 Task: Select a due date automation when advanced on, 2 days after a card is due add content with a name containing resume at 11:00 AM.
Action: Mouse moved to (1164, 99)
Screenshot: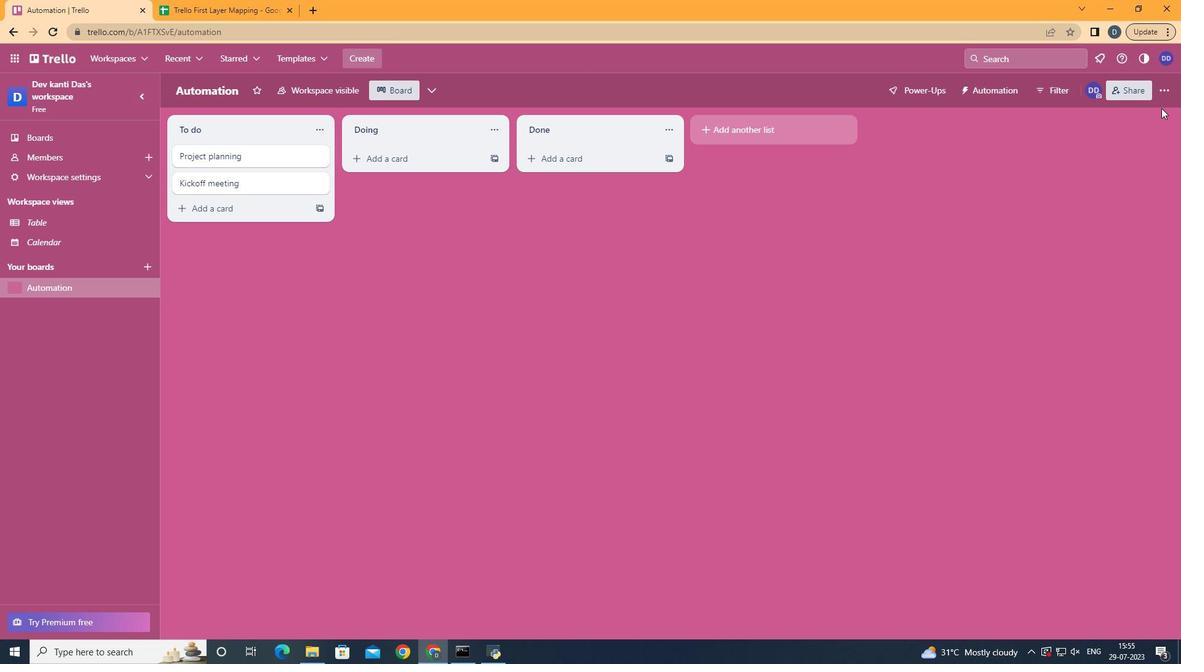 
Action: Mouse pressed left at (1164, 99)
Screenshot: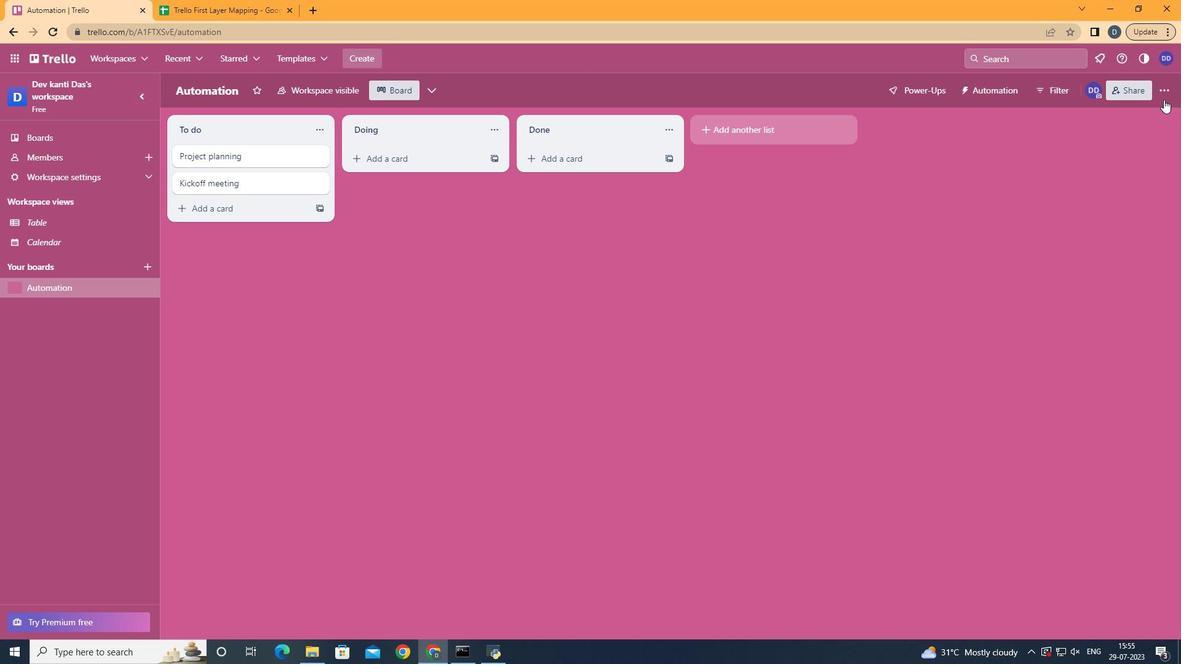 
Action: Mouse moved to (1106, 270)
Screenshot: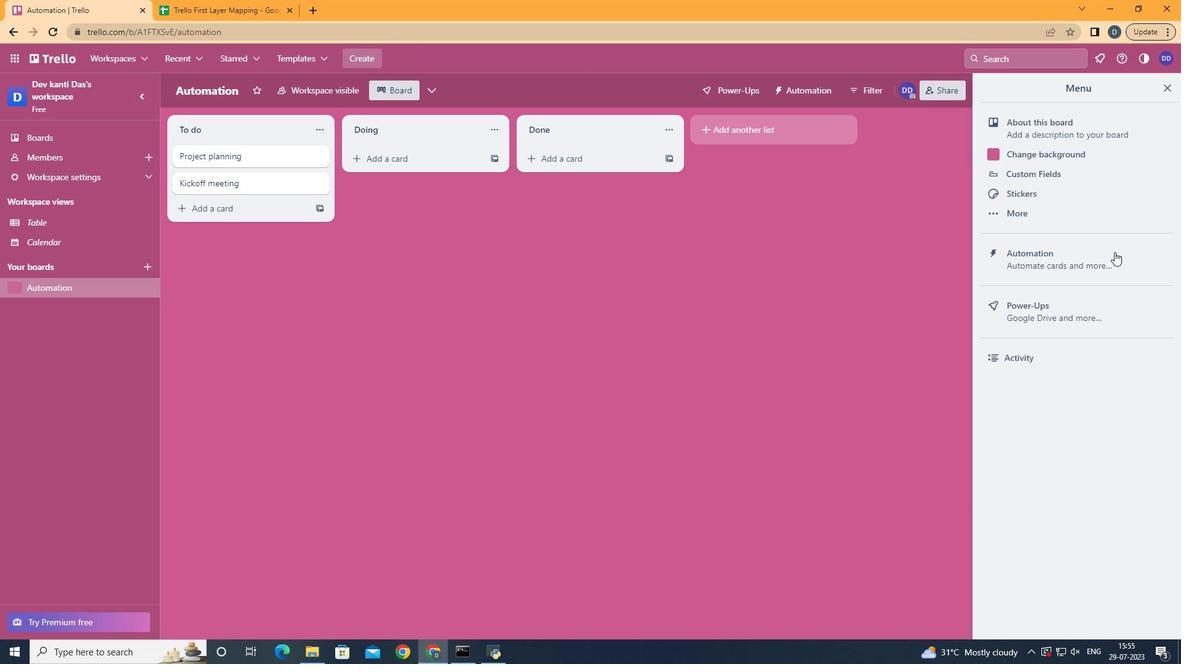 
Action: Mouse pressed left at (1106, 270)
Screenshot: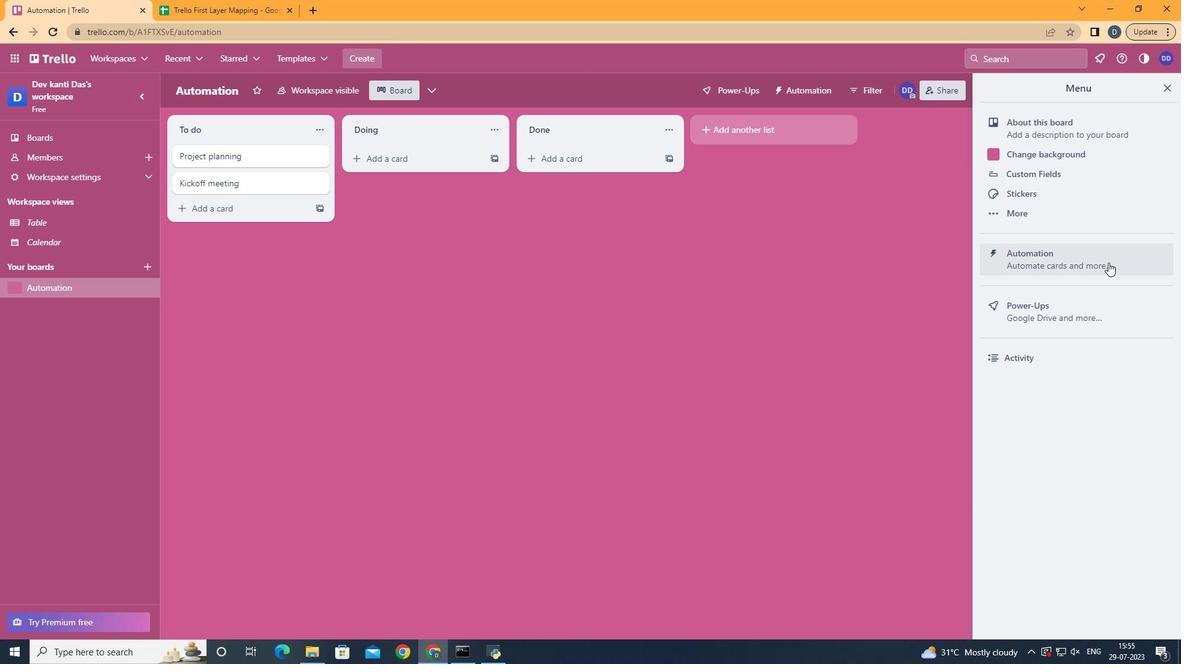 
Action: Mouse moved to (242, 236)
Screenshot: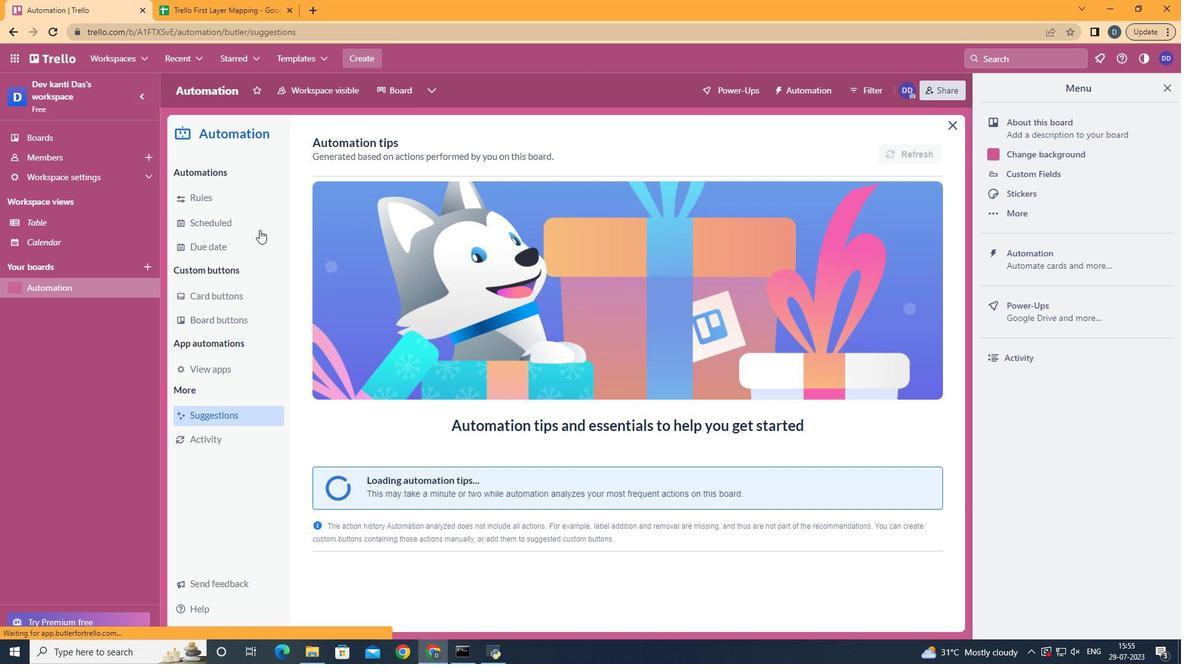 
Action: Mouse pressed left at (242, 236)
Screenshot: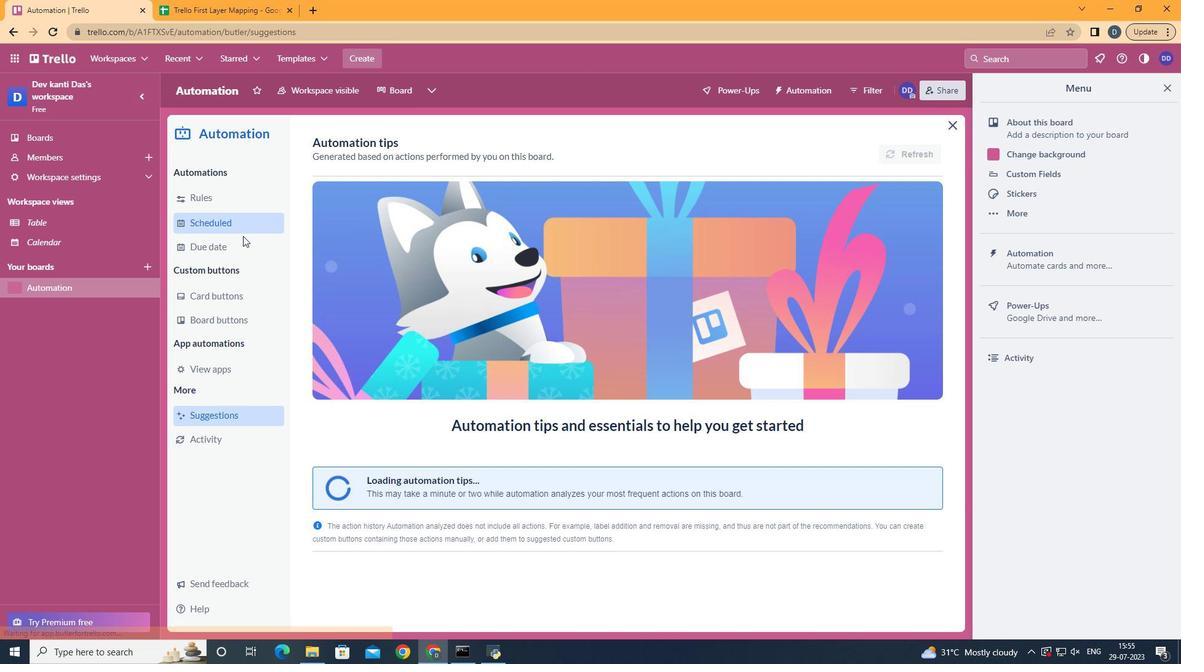 
Action: Mouse moved to (237, 247)
Screenshot: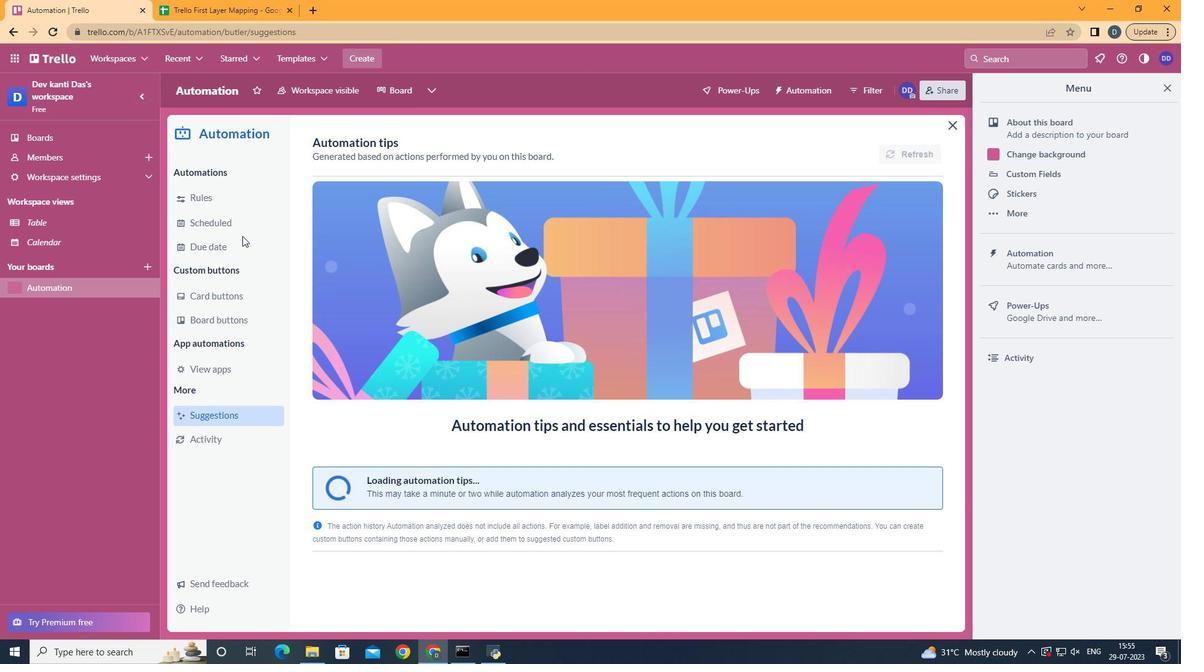 
Action: Mouse pressed left at (237, 247)
Screenshot: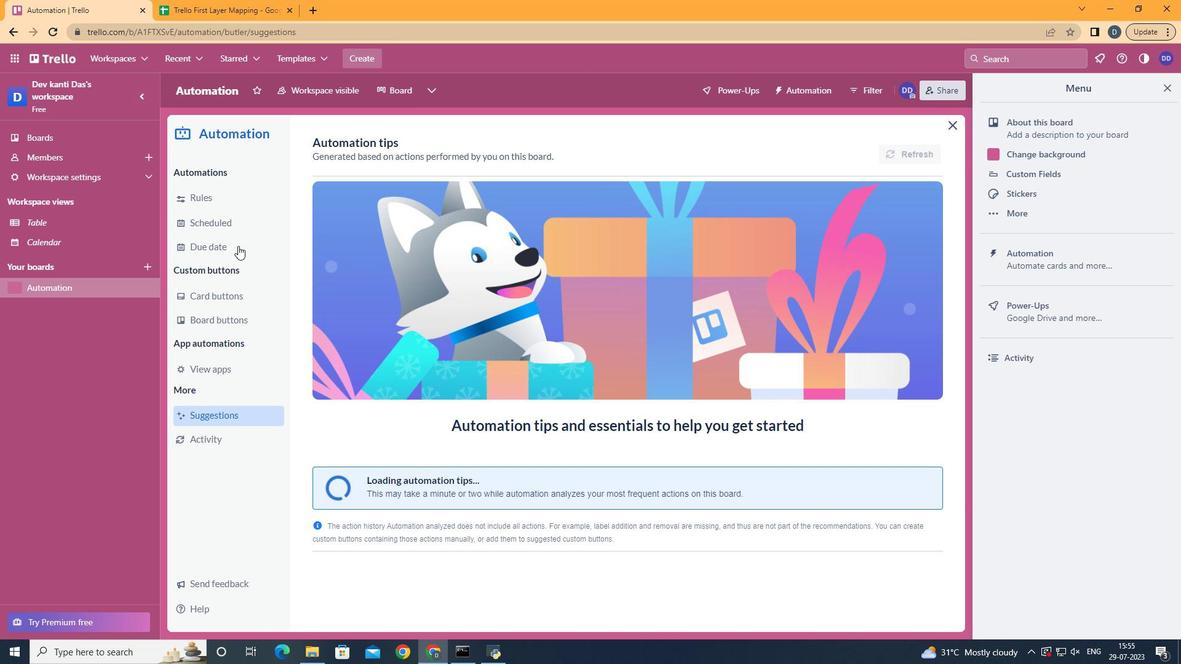
Action: Mouse moved to (843, 150)
Screenshot: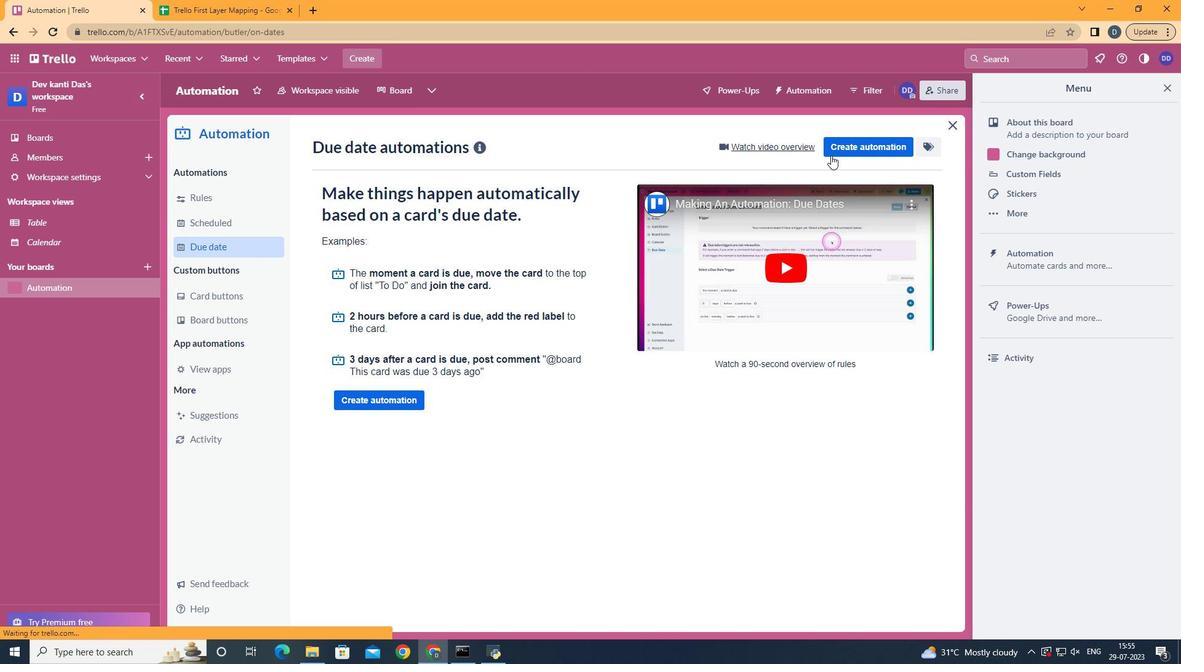
Action: Mouse pressed left at (843, 150)
Screenshot: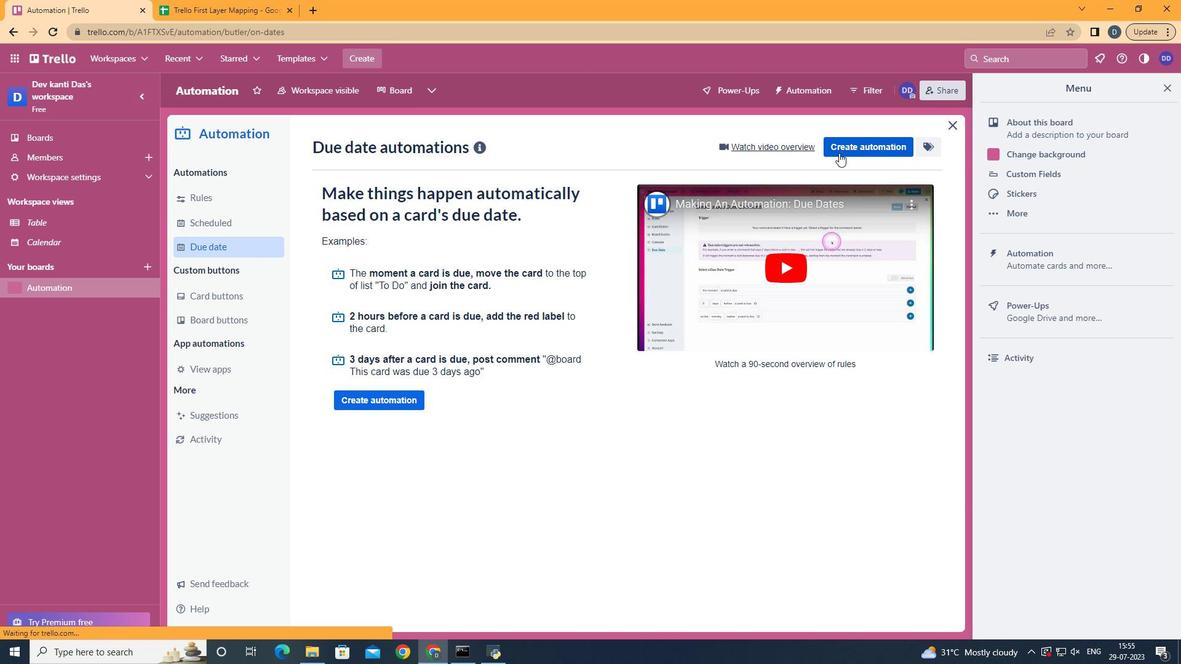 
Action: Mouse moved to (619, 259)
Screenshot: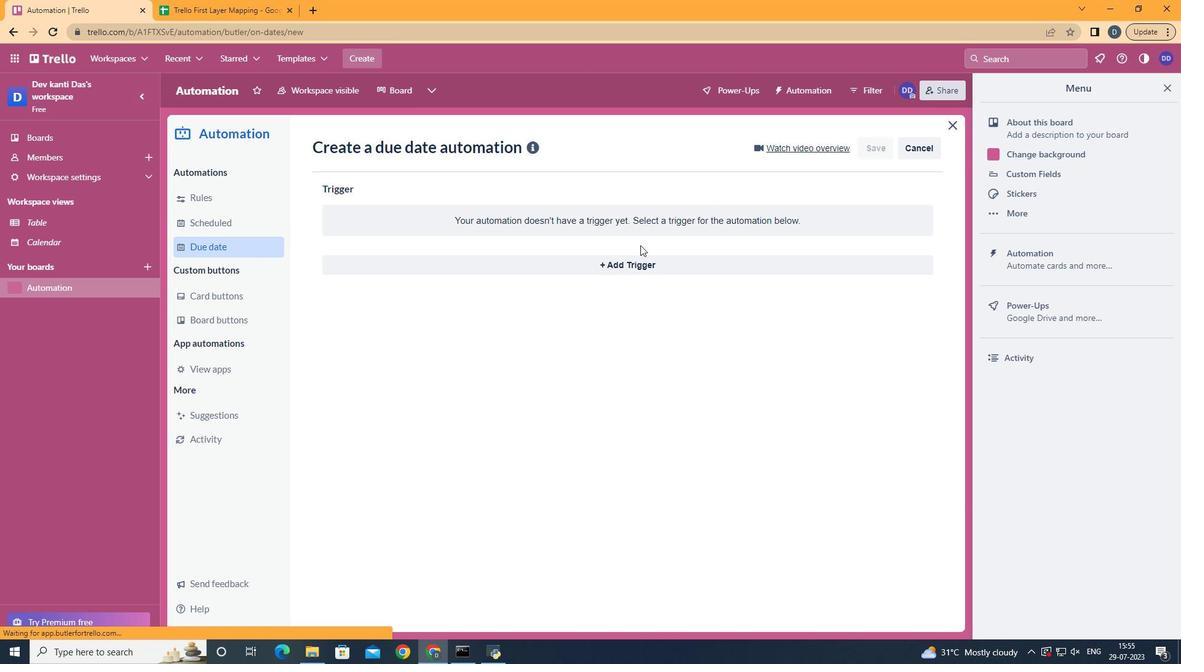 
Action: Mouse pressed left at (619, 259)
Screenshot: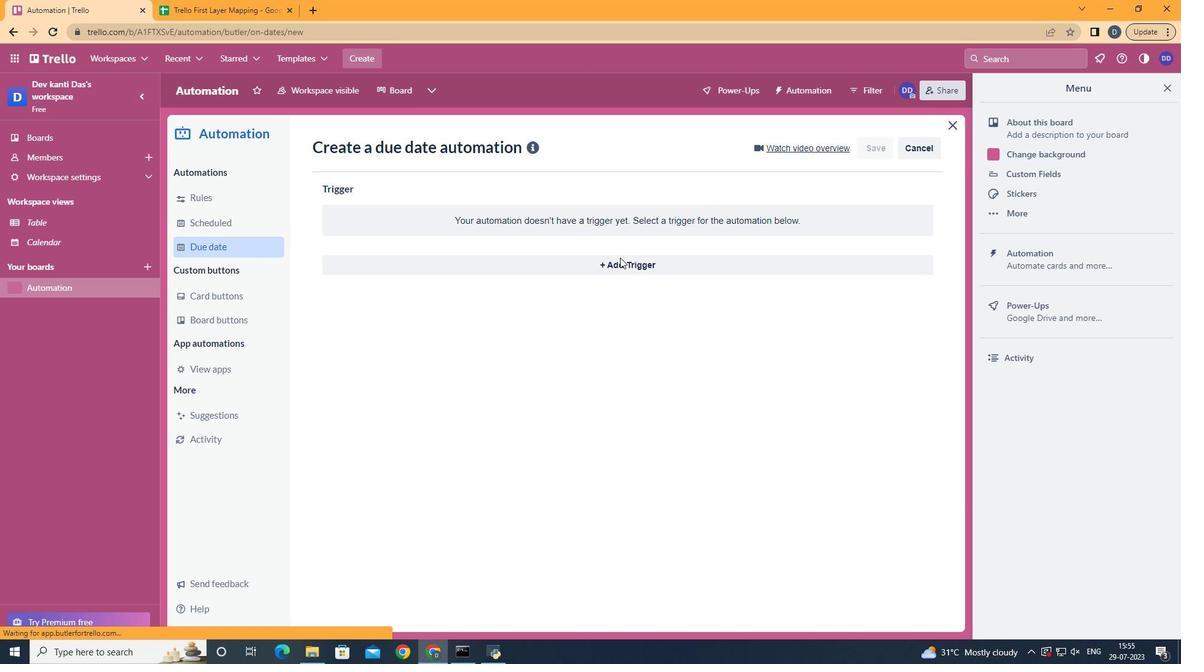 
Action: Mouse moved to (430, 510)
Screenshot: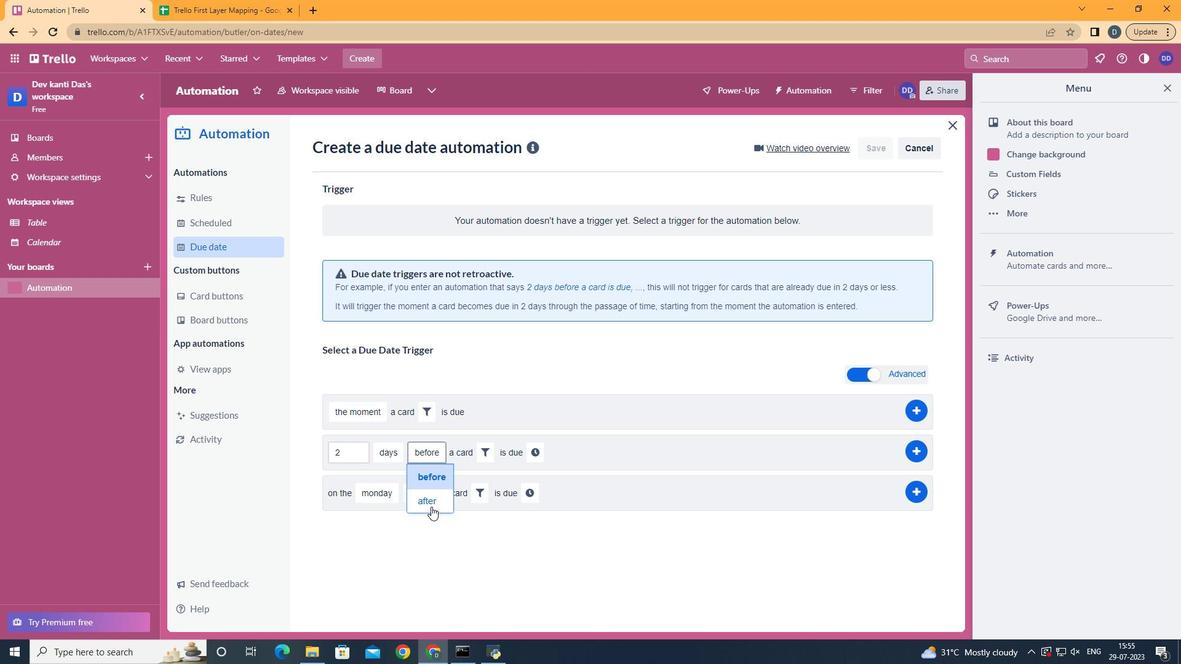 
Action: Mouse pressed left at (430, 510)
Screenshot: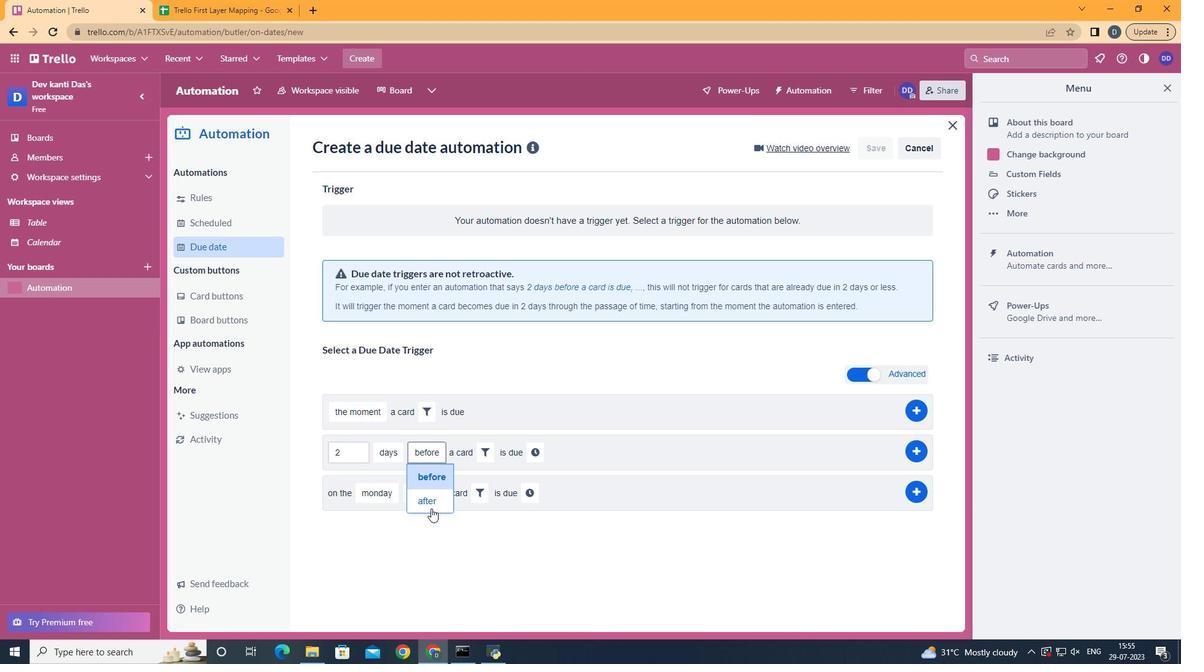 
Action: Mouse moved to (481, 450)
Screenshot: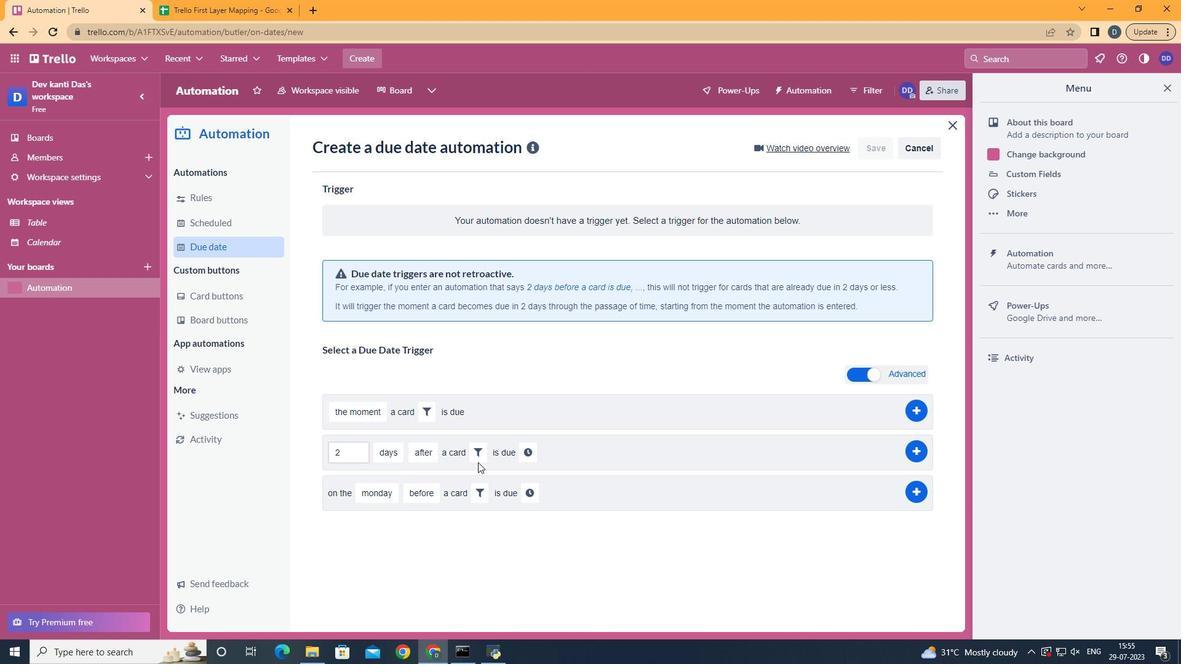 
Action: Mouse pressed left at (481, 450)
Screenshot: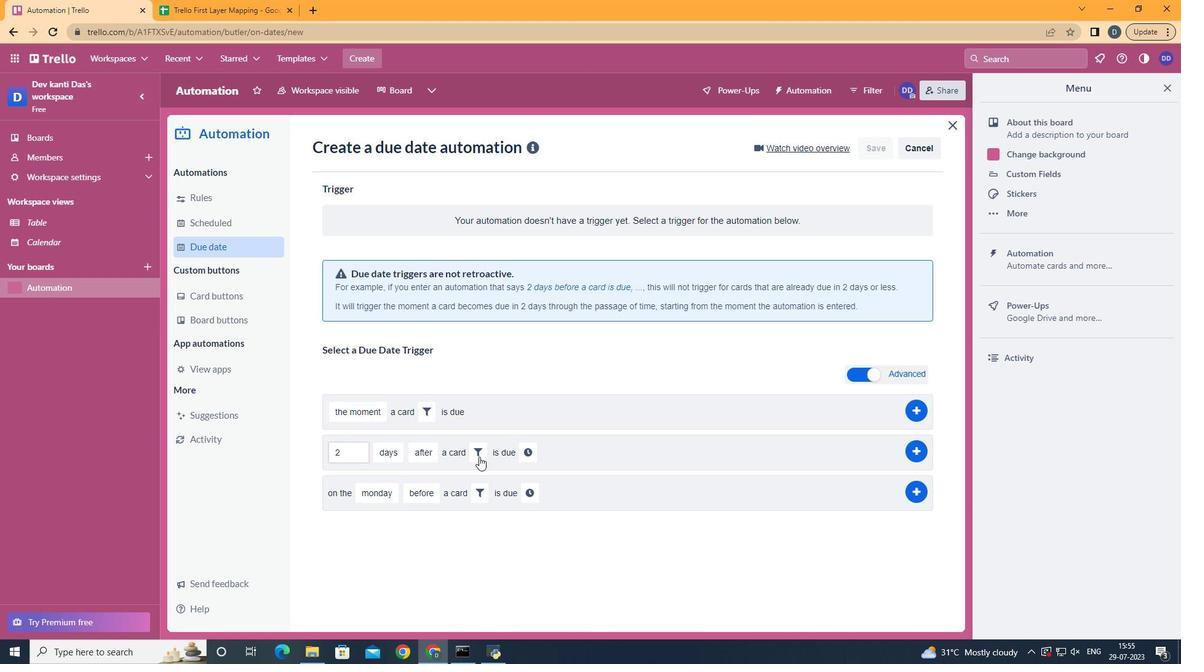 
Action: Mouse moved to (631, 488)
Screenshot: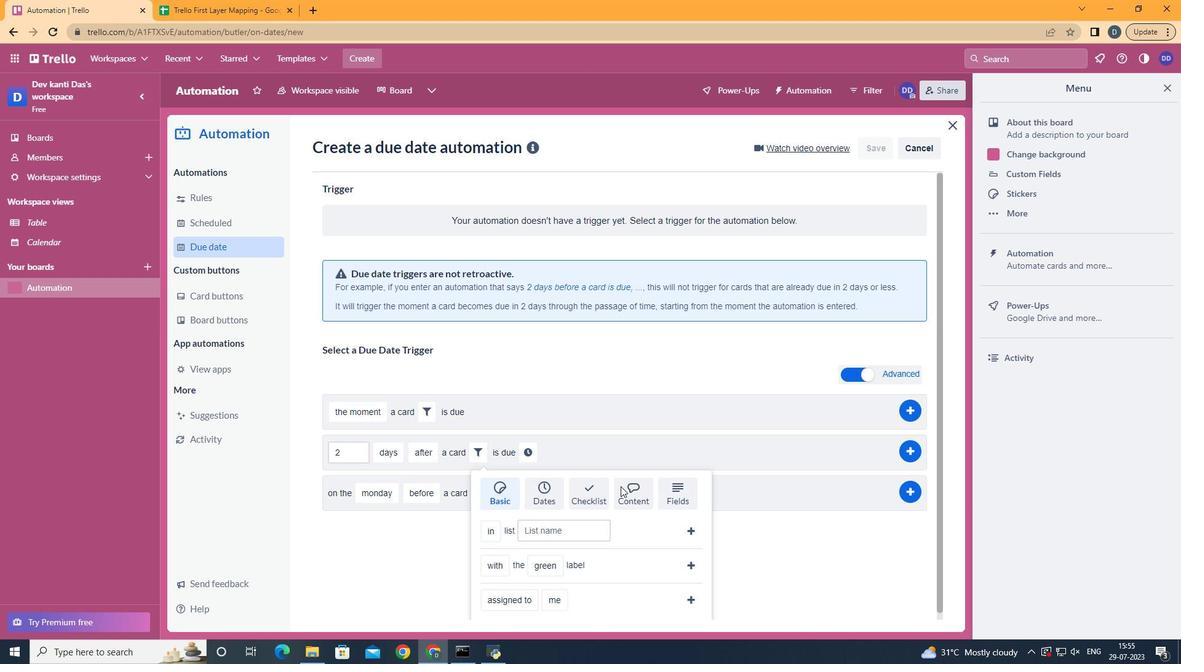 
Action: Mouse pressed left at (631, 488)
Screenshot: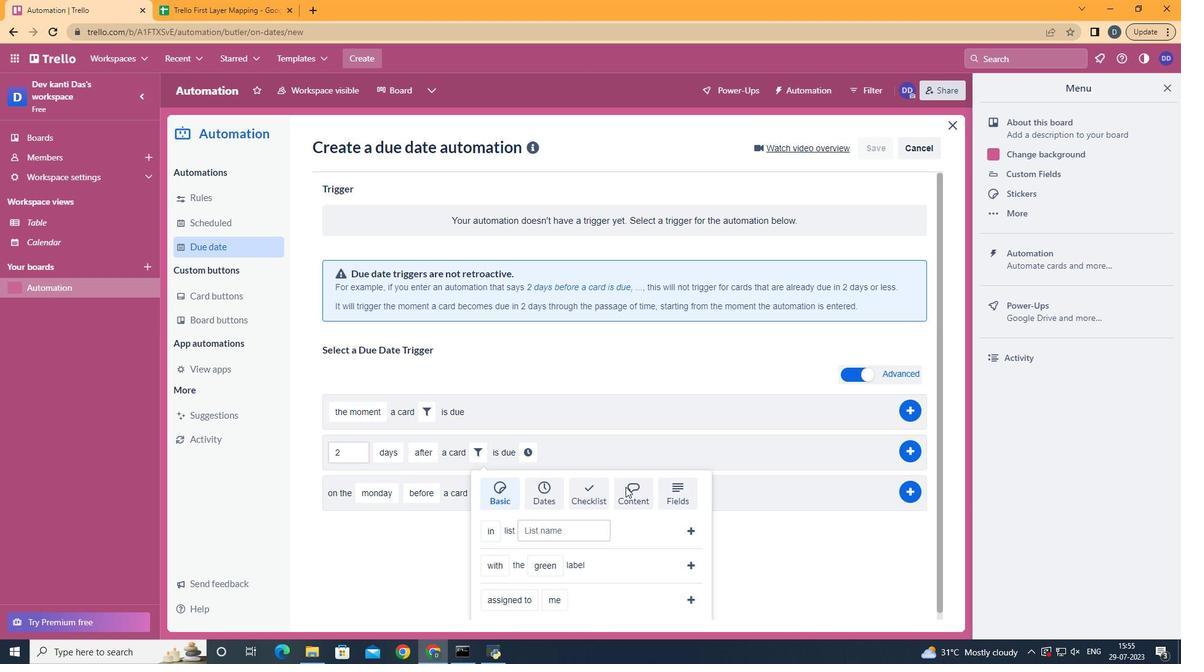 
Action: Mouse moved to (632, 488)
Screenshot: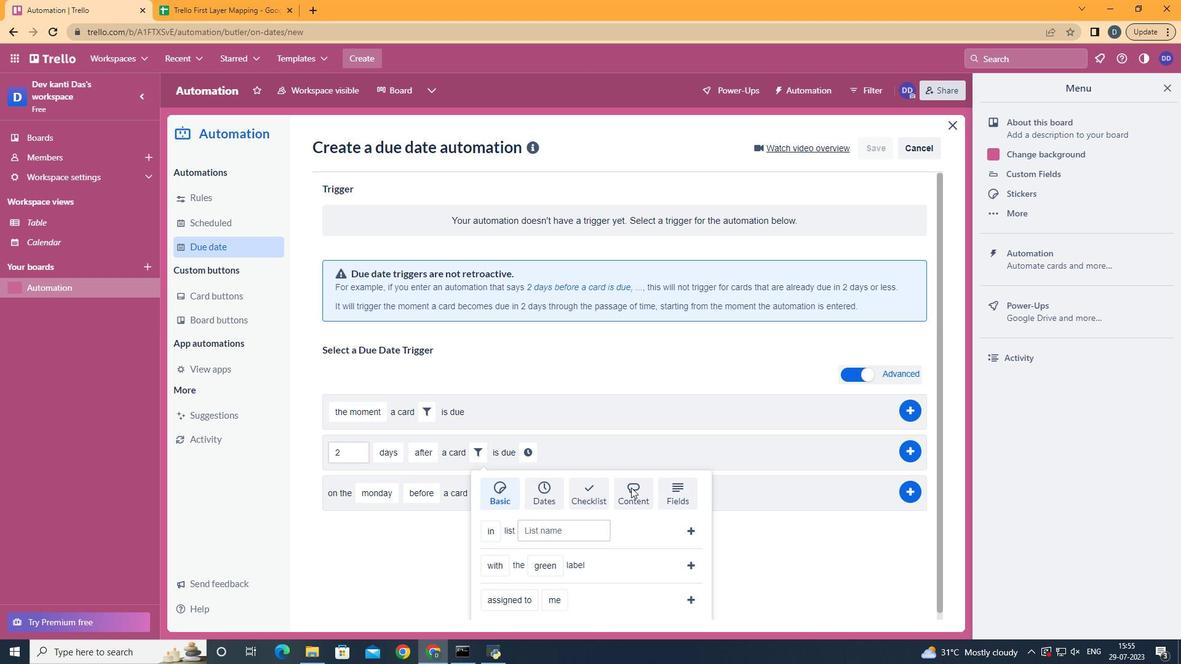 
Action: Mouse scrolled (632, 488) with delta (0, 0)
Screenshot: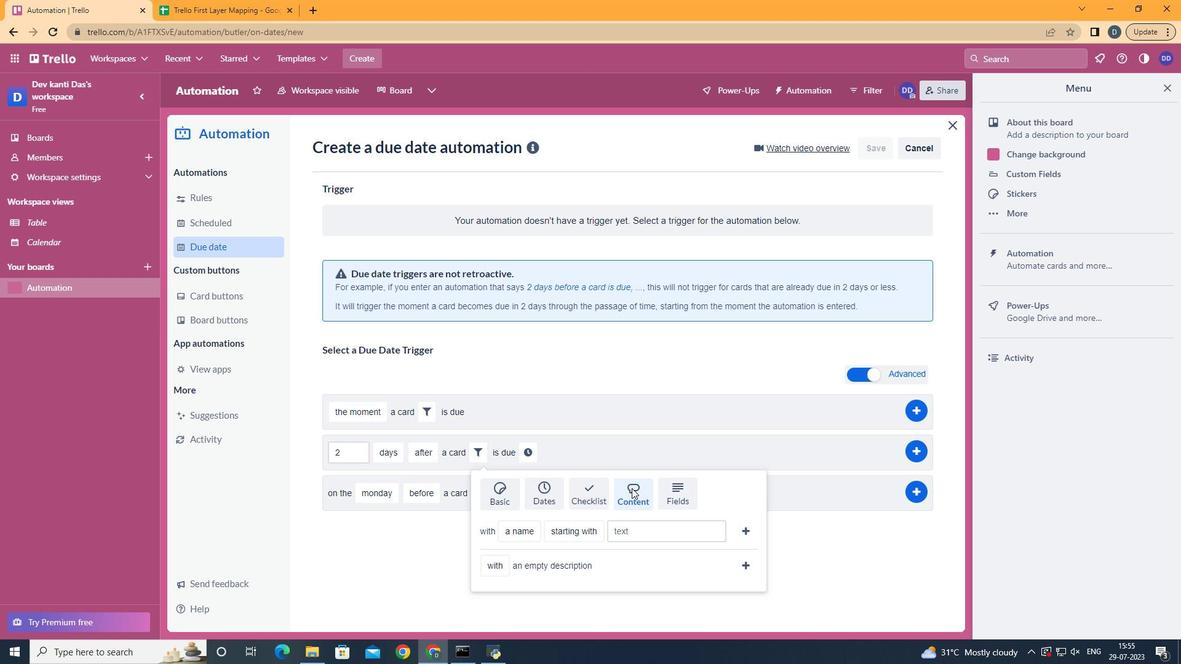 
Action: Mouse scrolled (632, 488) with delta (0, 0)
Screenshot: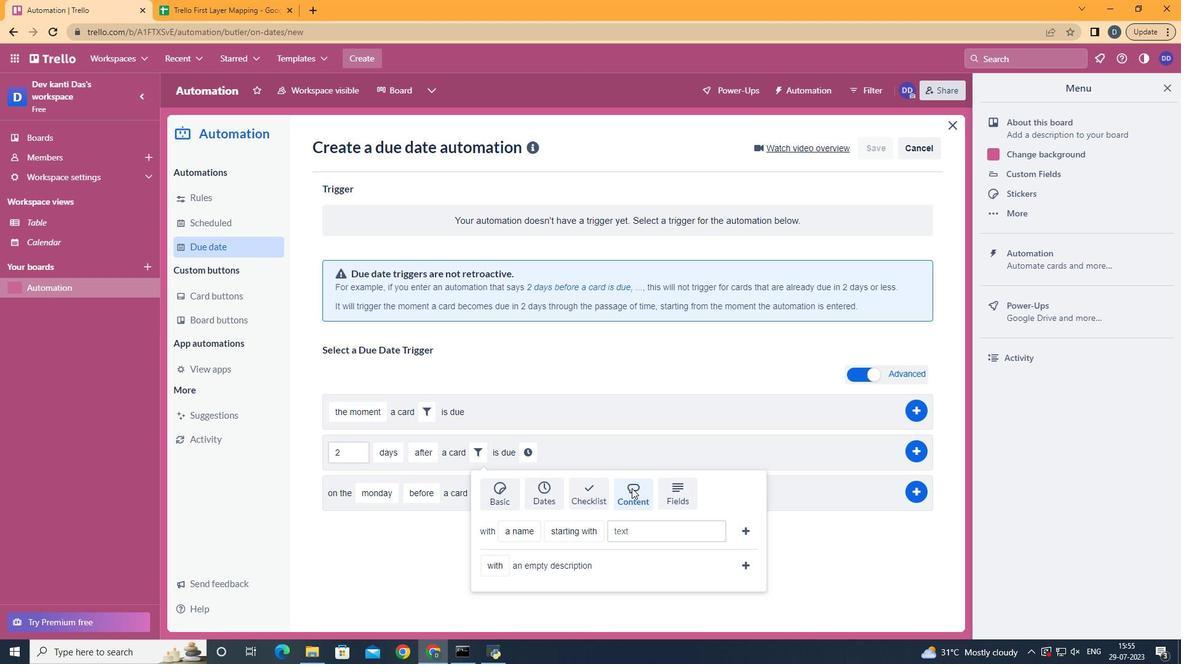 
Action: Mouse scrolled (632, 488) with delta (0, 0)
Screenshot: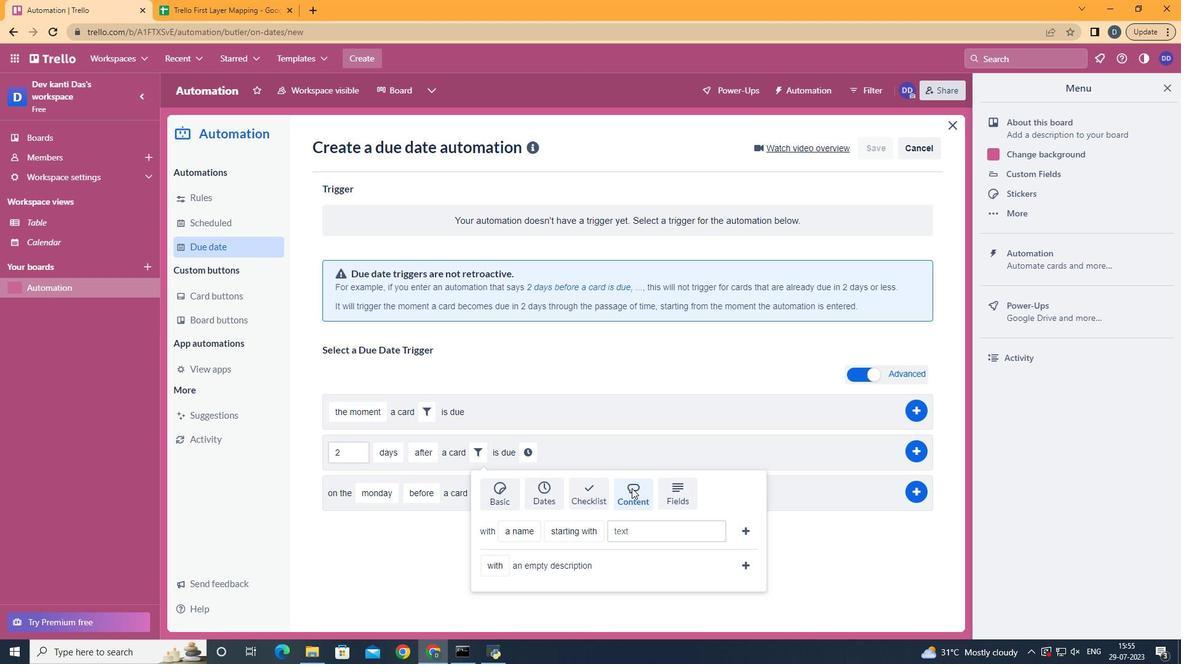 
Action: Mouse moved to (523, 560)
Screenshot: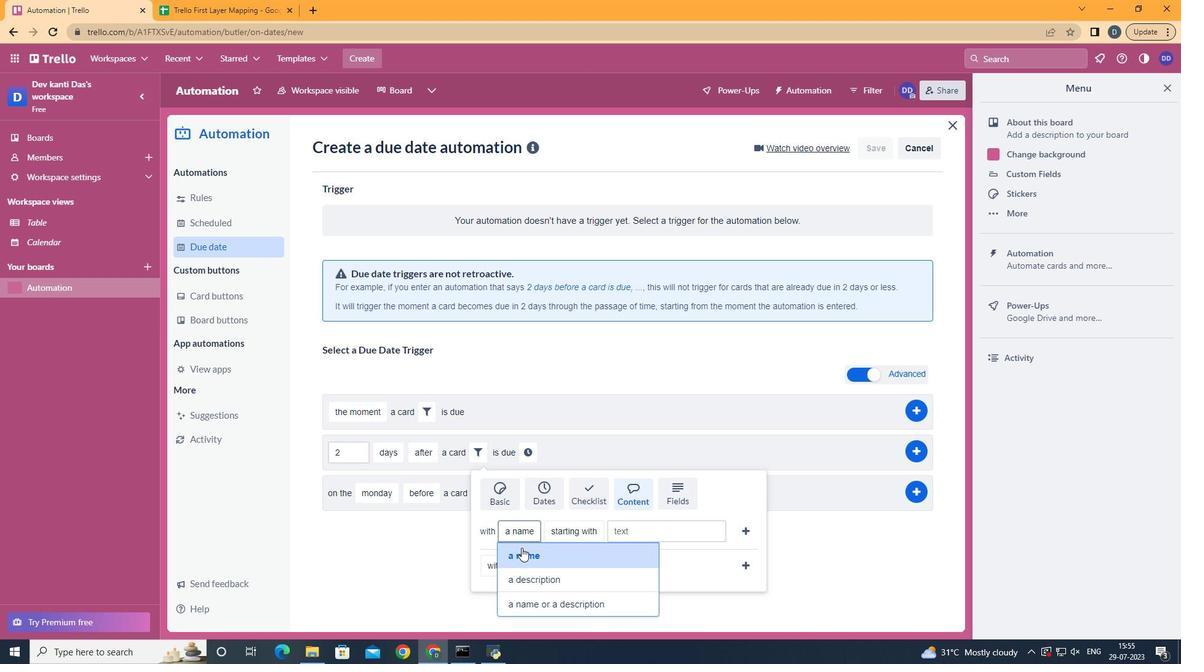 
Action: Mouse pressed left at (523, 560)
Screenshot: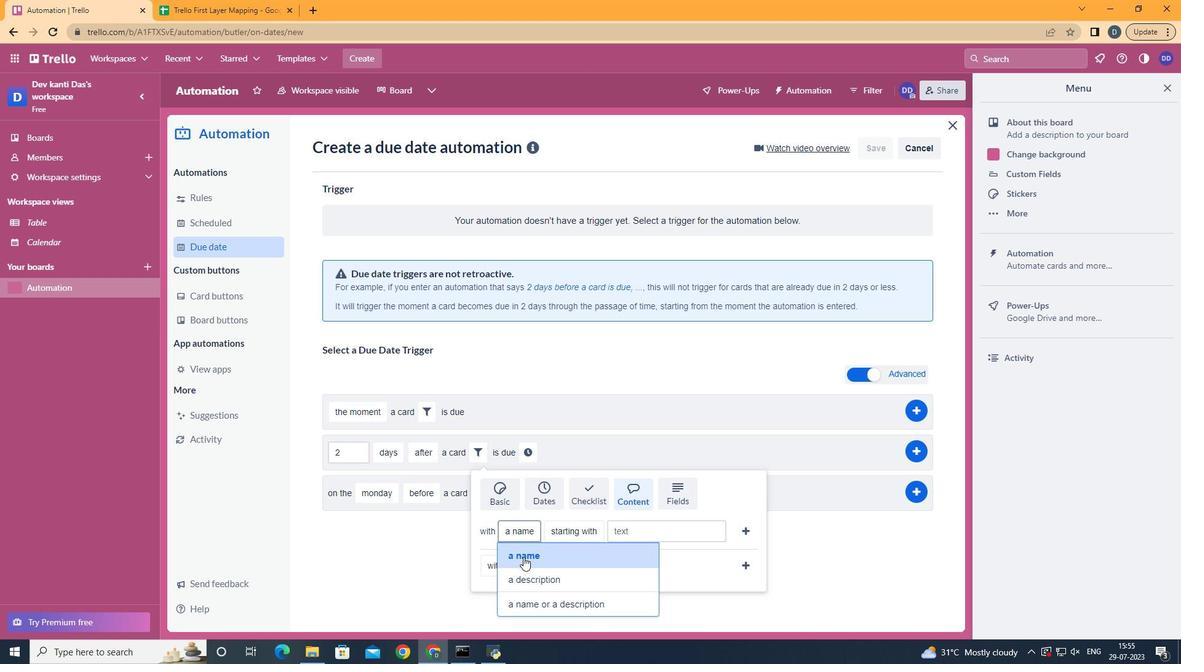 
Action: Mouse moved to (593, 435)
Screenshot: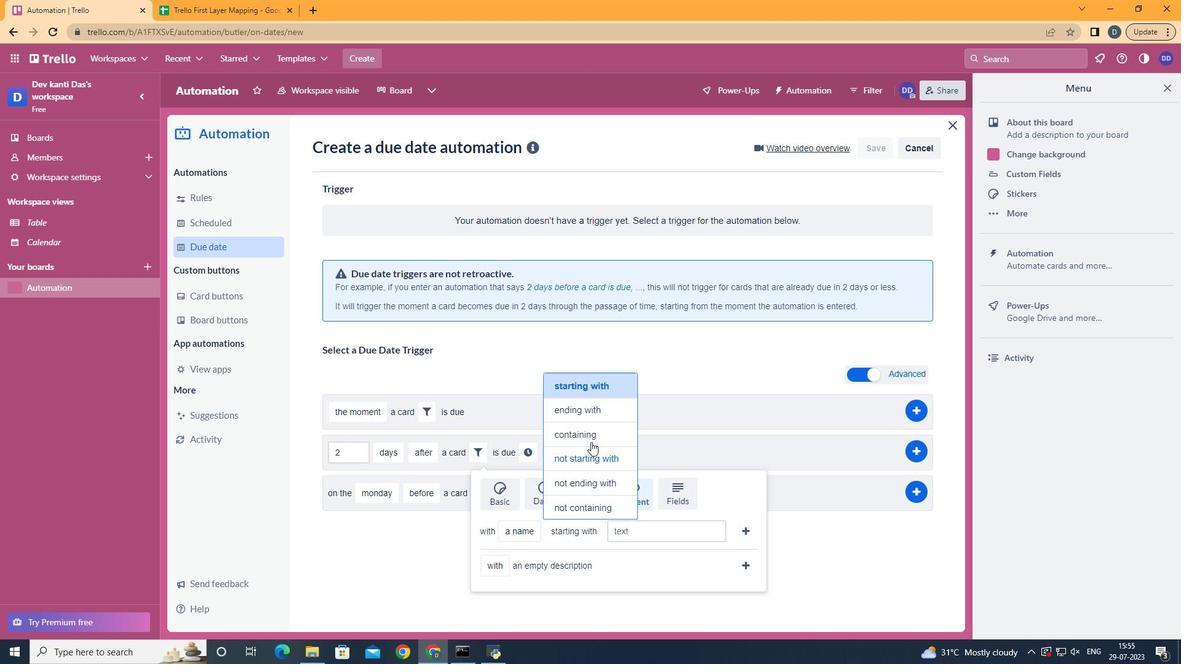 
Action: Mouse pressed left at (593, 435)
Screenshot: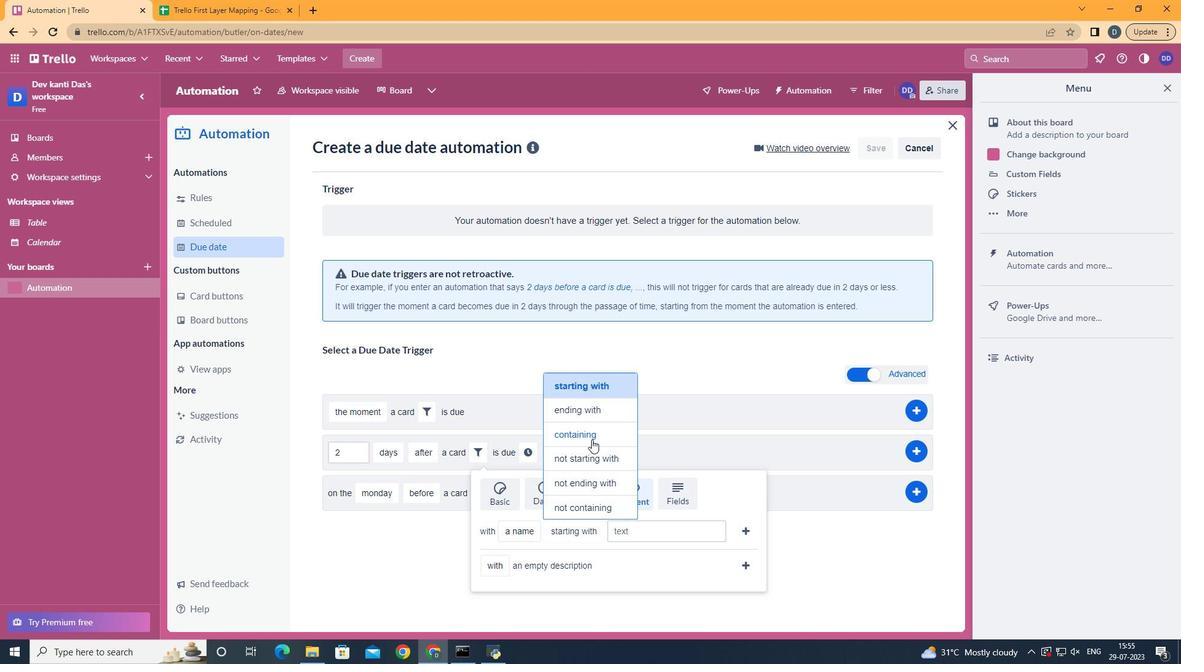 
Action: Mouse moved to (663, 530)
Screenshot: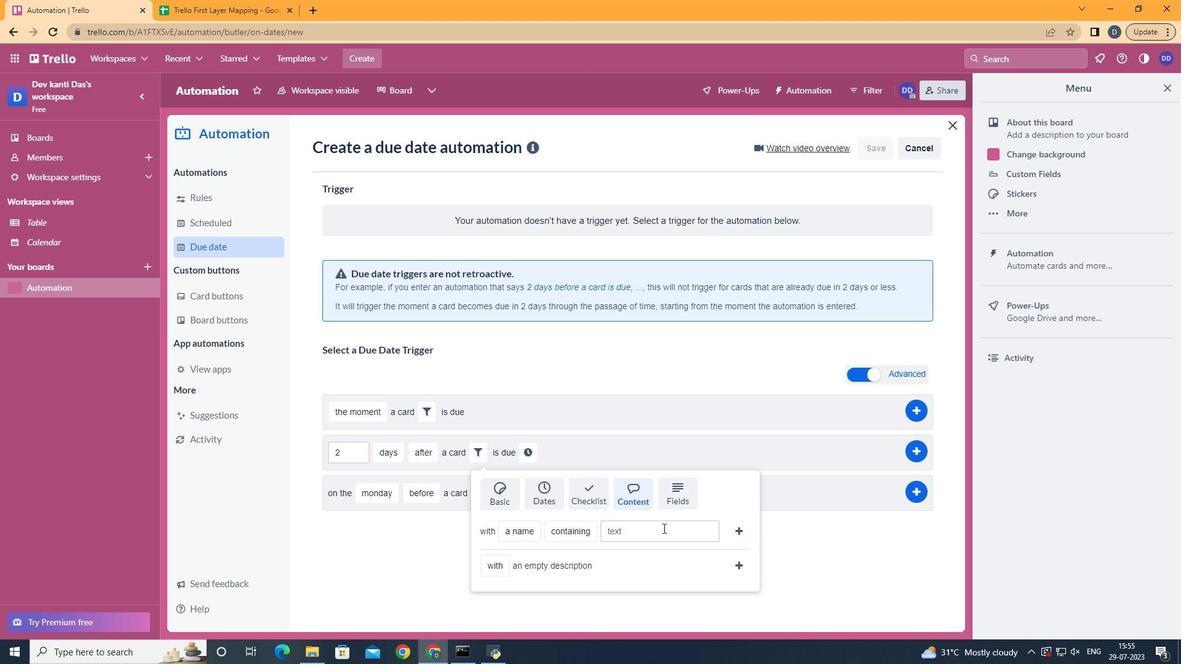 
Action: Mouse pressed left at (663, 530)
Screenshot: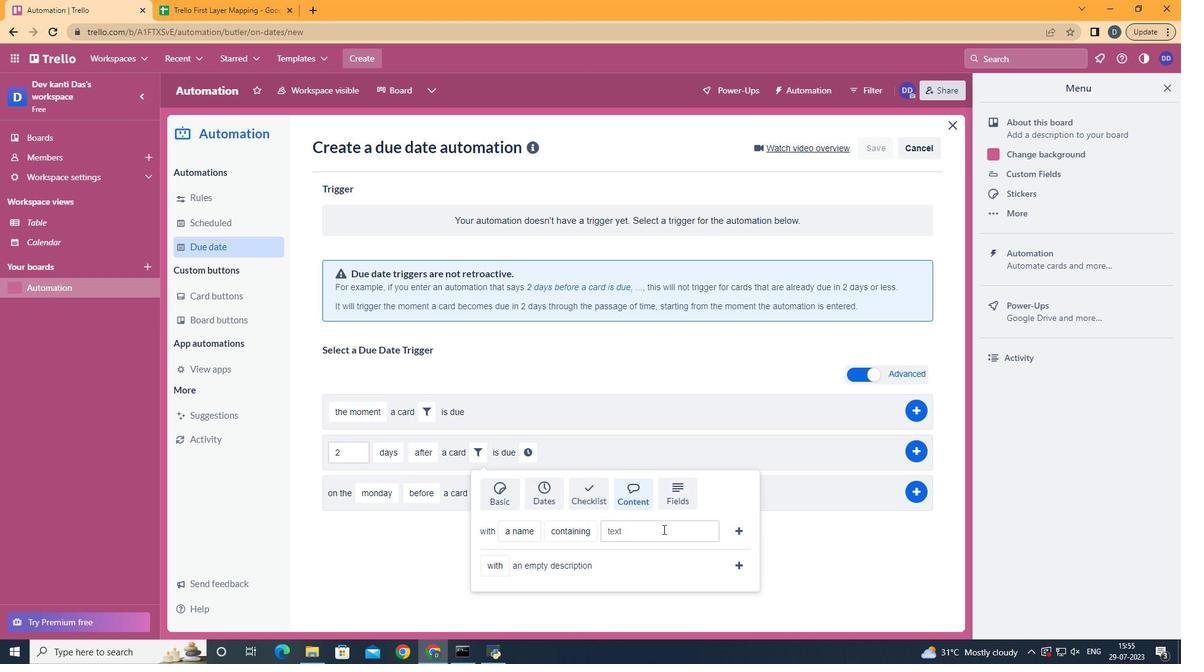 
Action: Key pressed resume
Screenshot: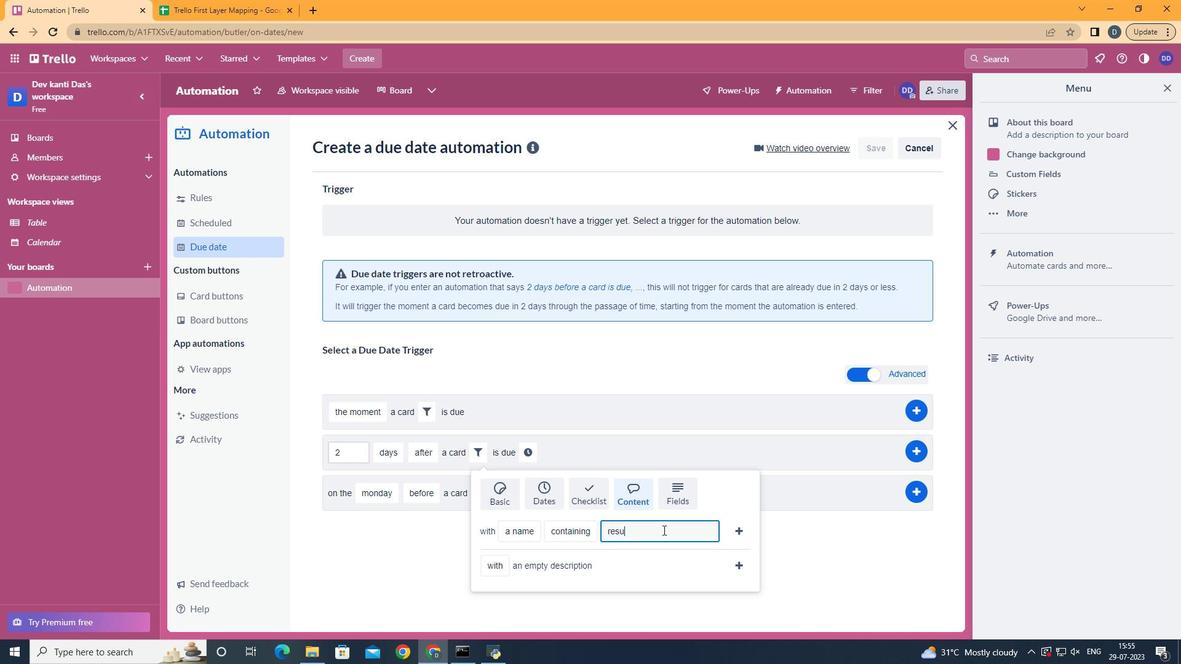 
Action: Mouse moved to (741, 528)
Screenshot: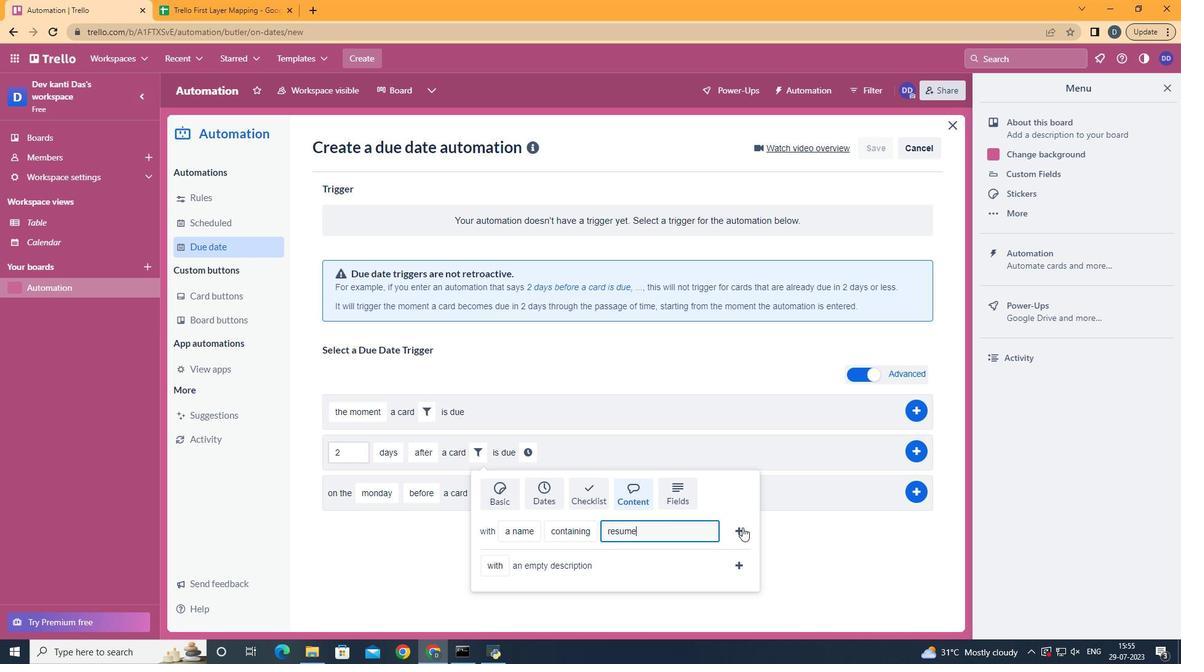 
Action: Mouse pressed left at (741, 528)
Screenshot: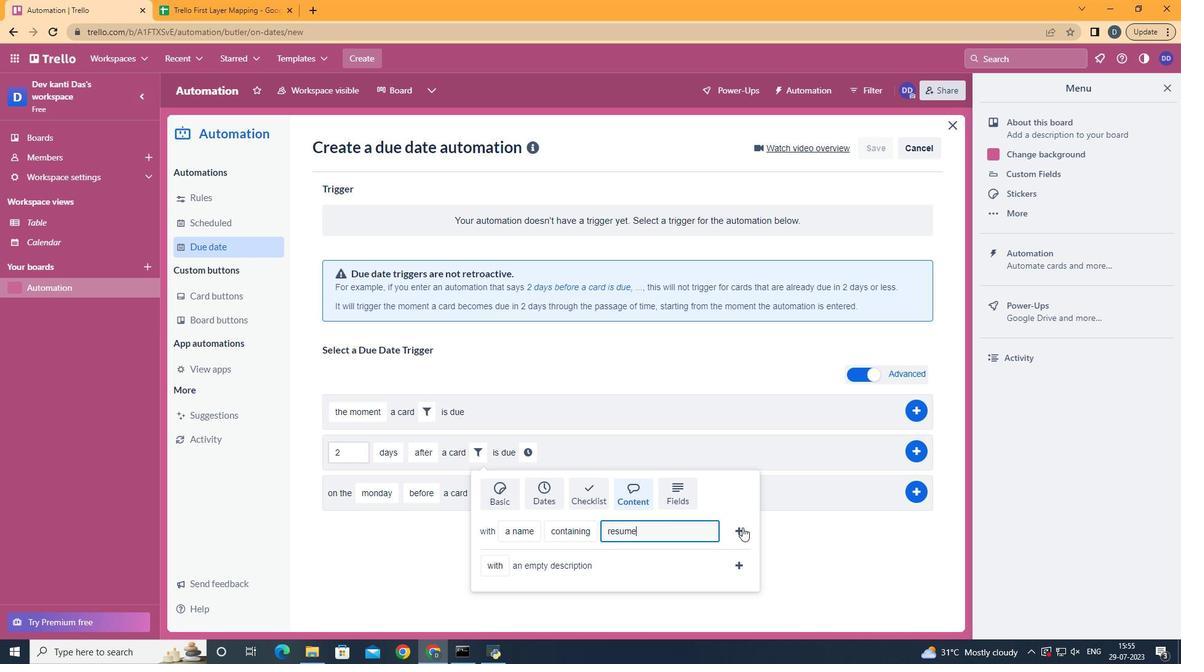 
Action: Mouse moved to (692, 453)
Screenshot: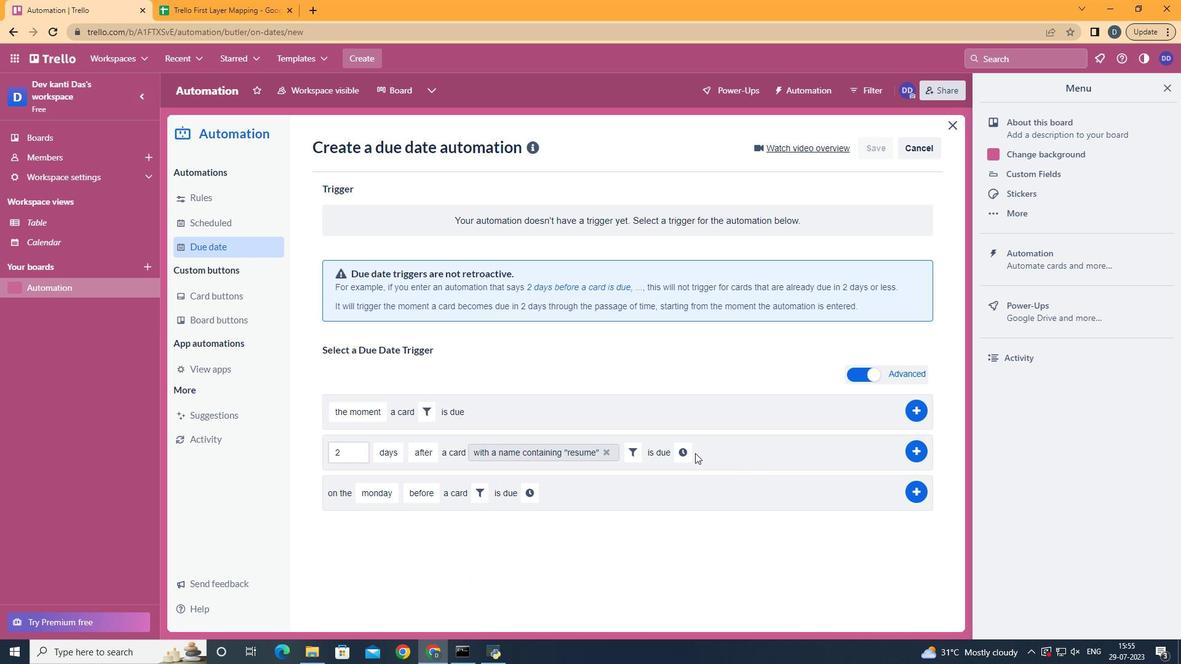 
Action: Mouse pressed left at (692, 453)
Screenshot: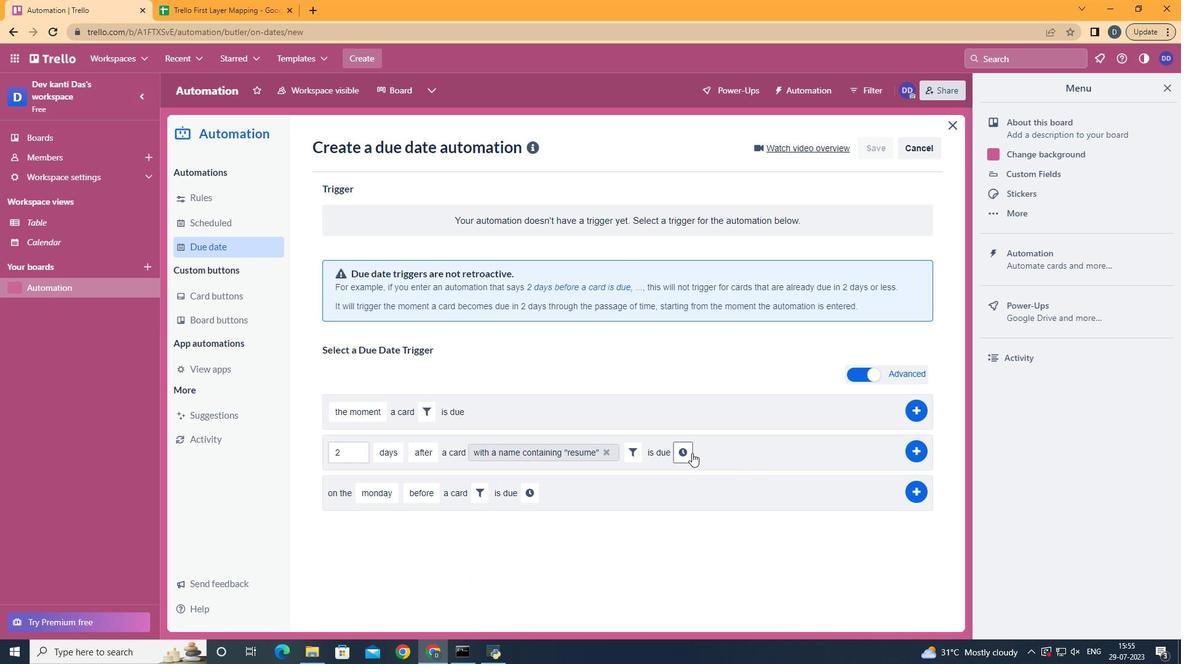 
Action: Mouse moved to (712, 456)
Screenshot: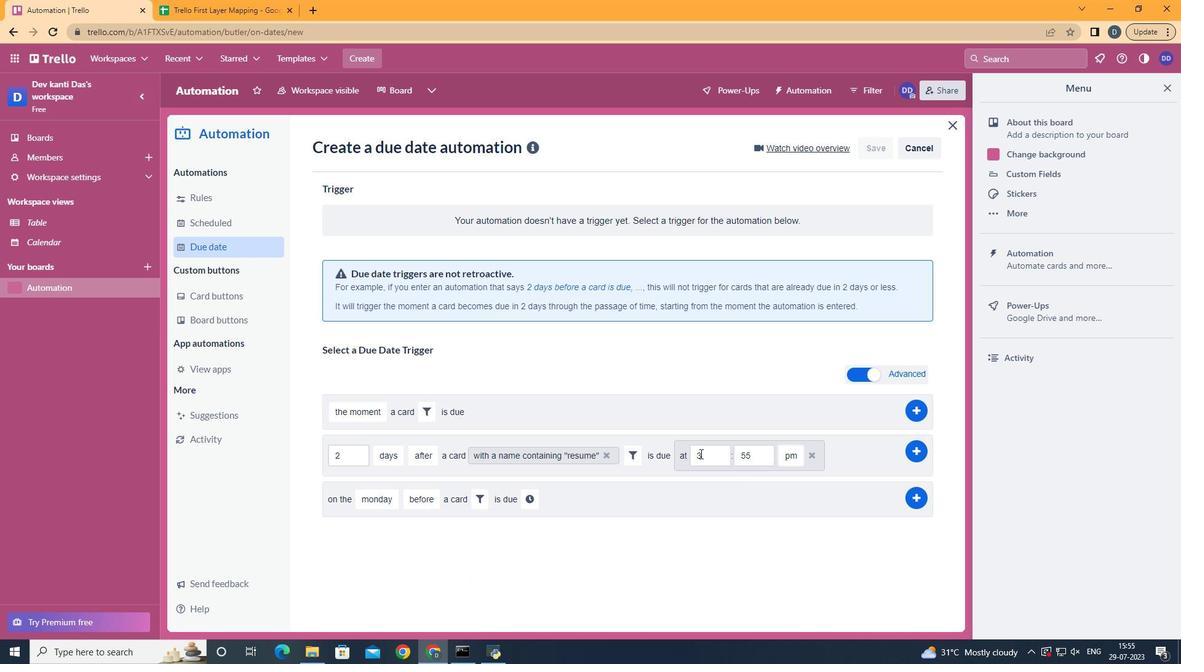
Action: Mouse pressed left at (712, 456)
Screenshot: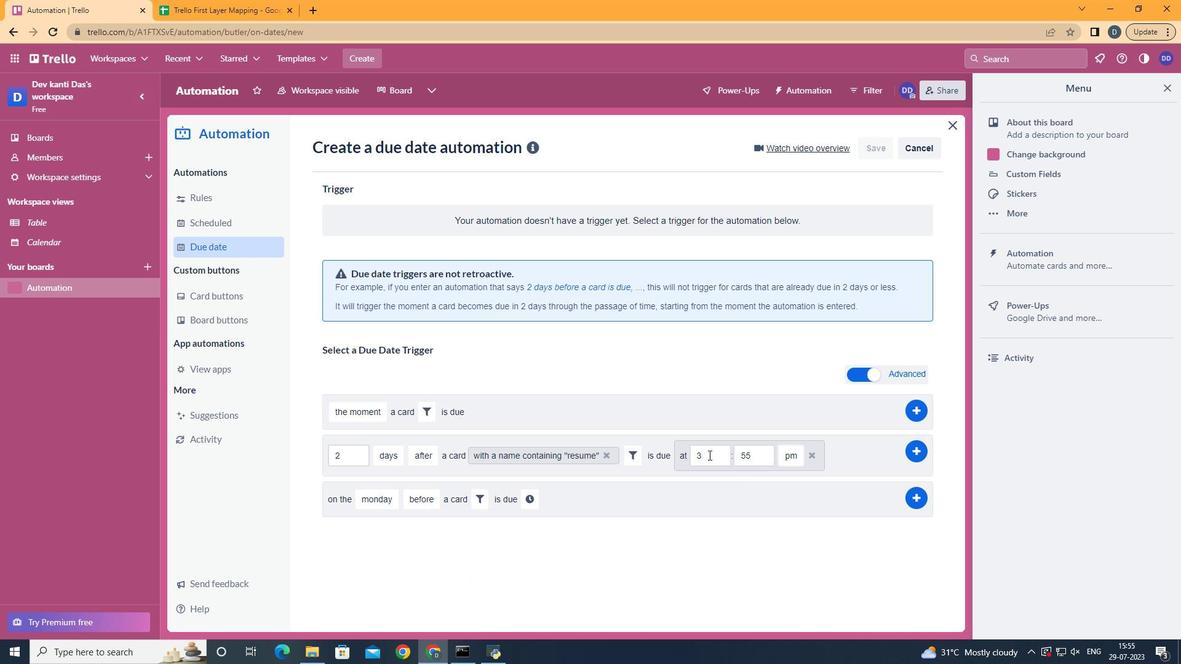 
Action: Key pressed <Key.backspace>11
Screenshot: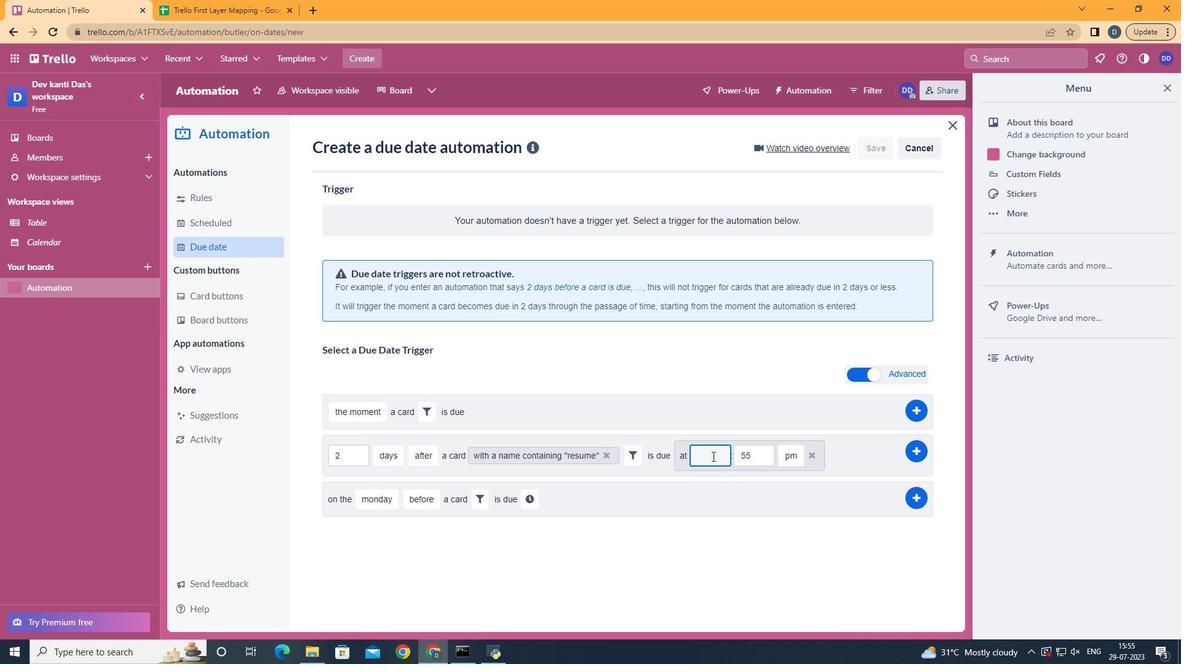 
Action: Mouse moved to (763, 456)
Screenshot: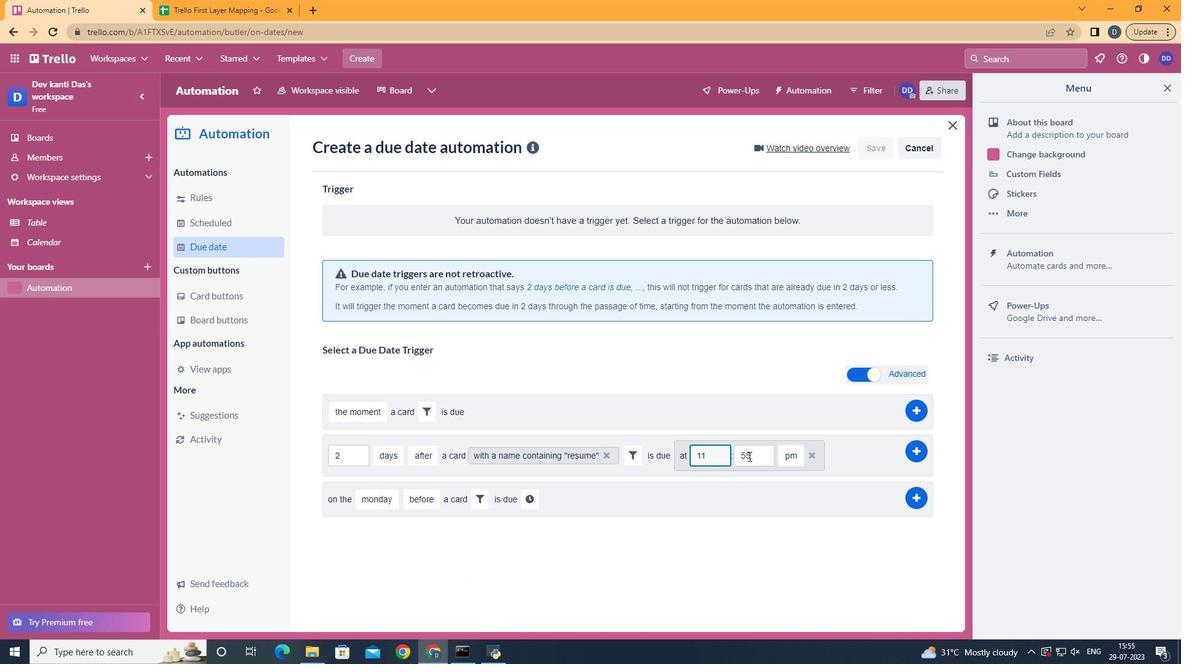 
Action: Mouse pressed left at (763, 456)
Screenshot: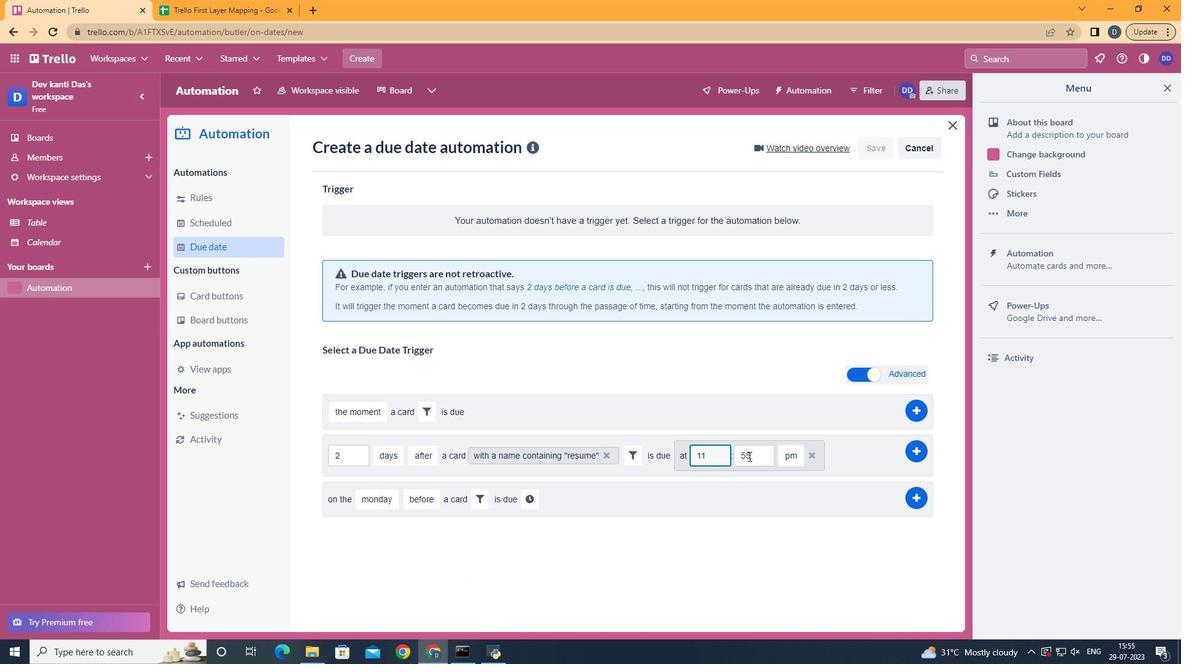 
Action: Key pressed <Key.backspace><Key.backspace>00
Screenshot: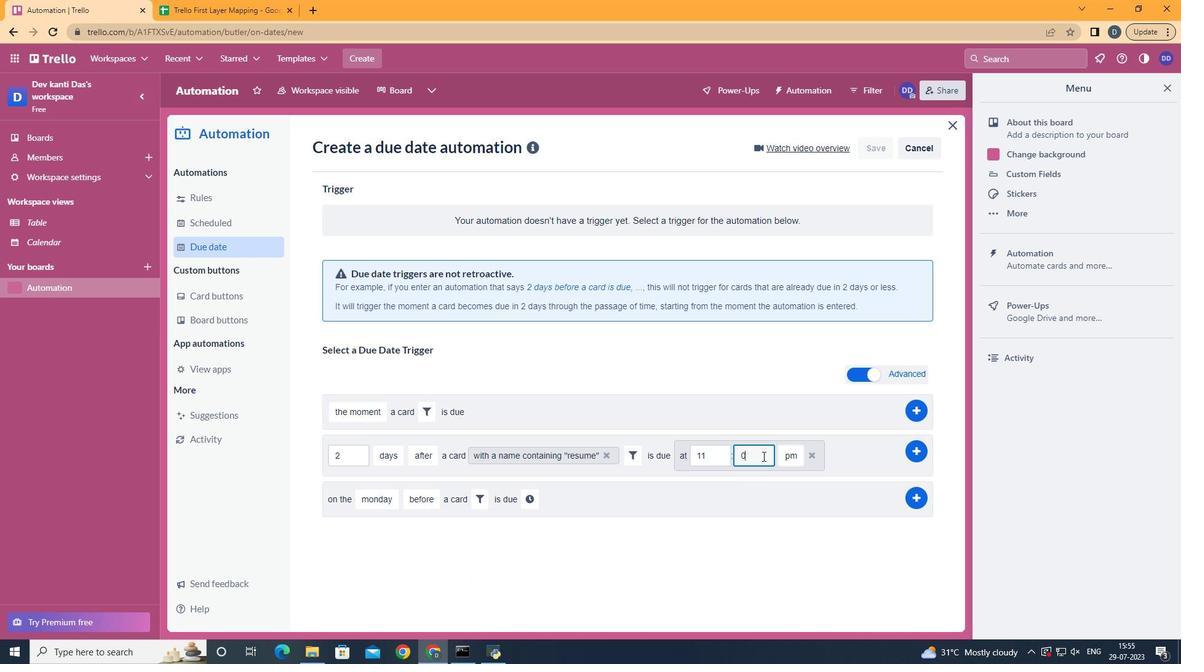 
Action: Mouse moved to (795, 480)
Screenshot: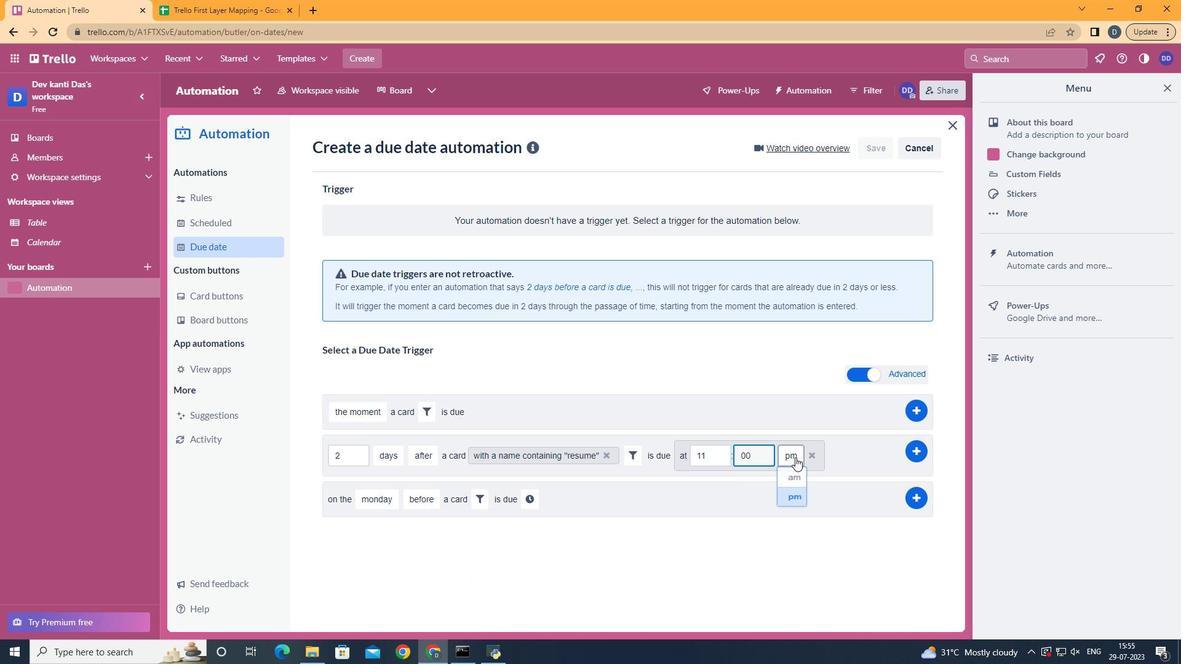 
Action: Mouse pressed left at (795, 480)
Screenshot: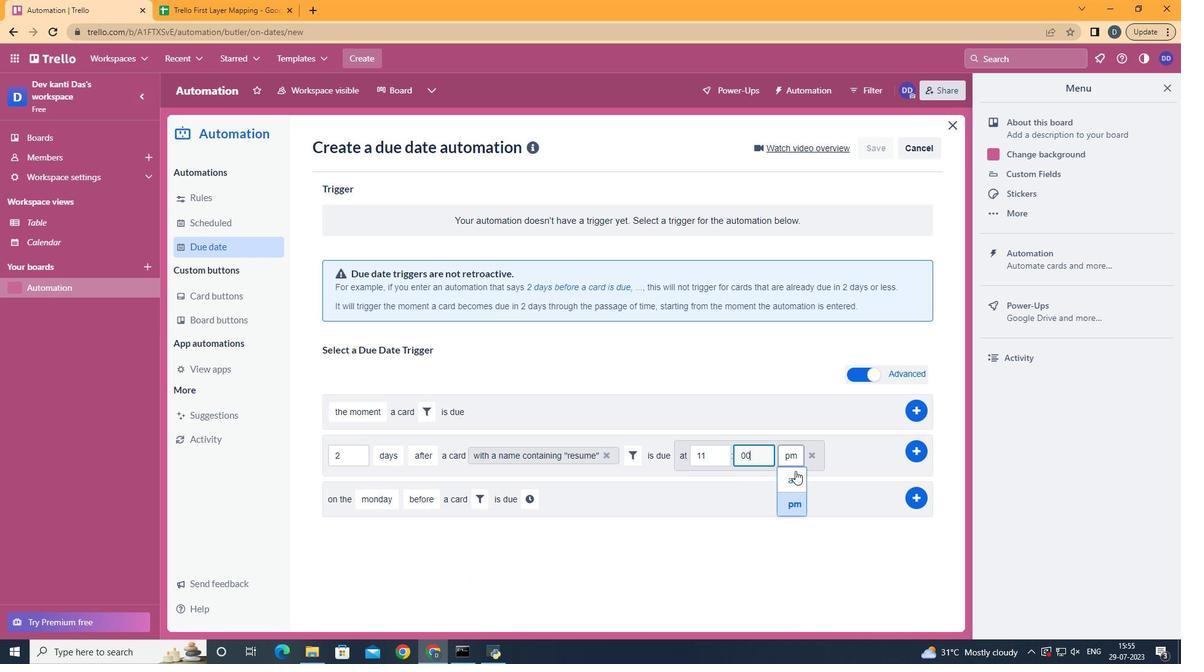 
